 Task: Create New Vendor with Vendor Name: Albuquerque Reprographics Inc, Billing Address Line1: 7518 Edgemont Ave., Billing Address Line2: Norfolk, Billing Address Line3: TX 77905
Action: Mouse pressed left at (431, 355)
Screenshot: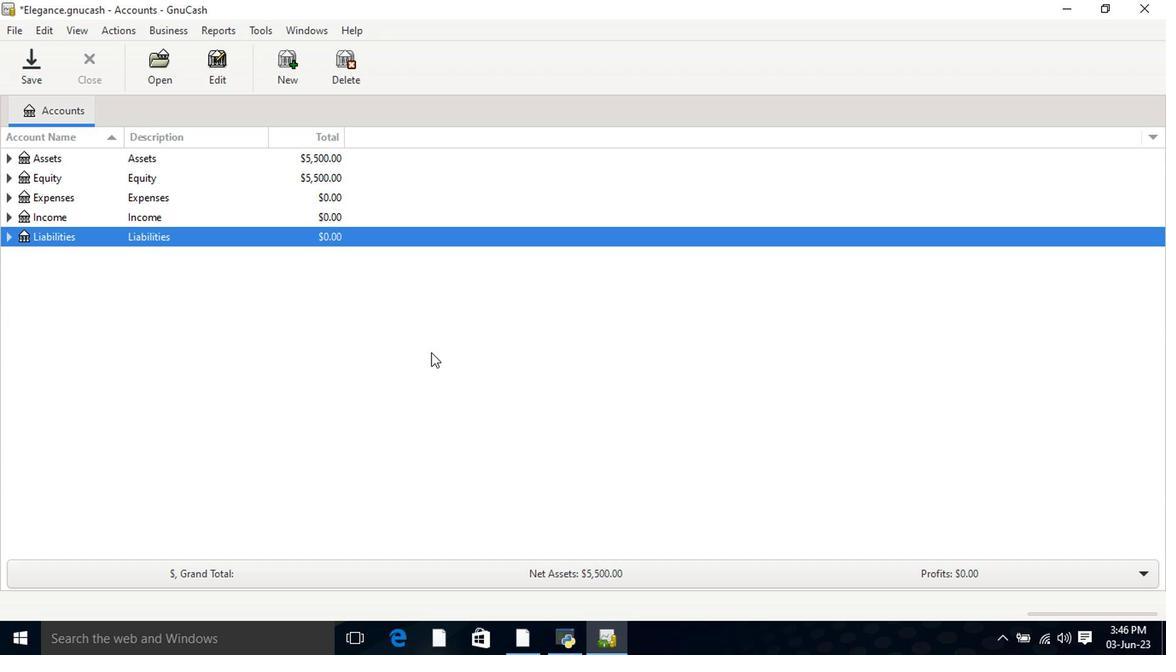 
Action: Mouse moved to (172, 33)
Screenshot: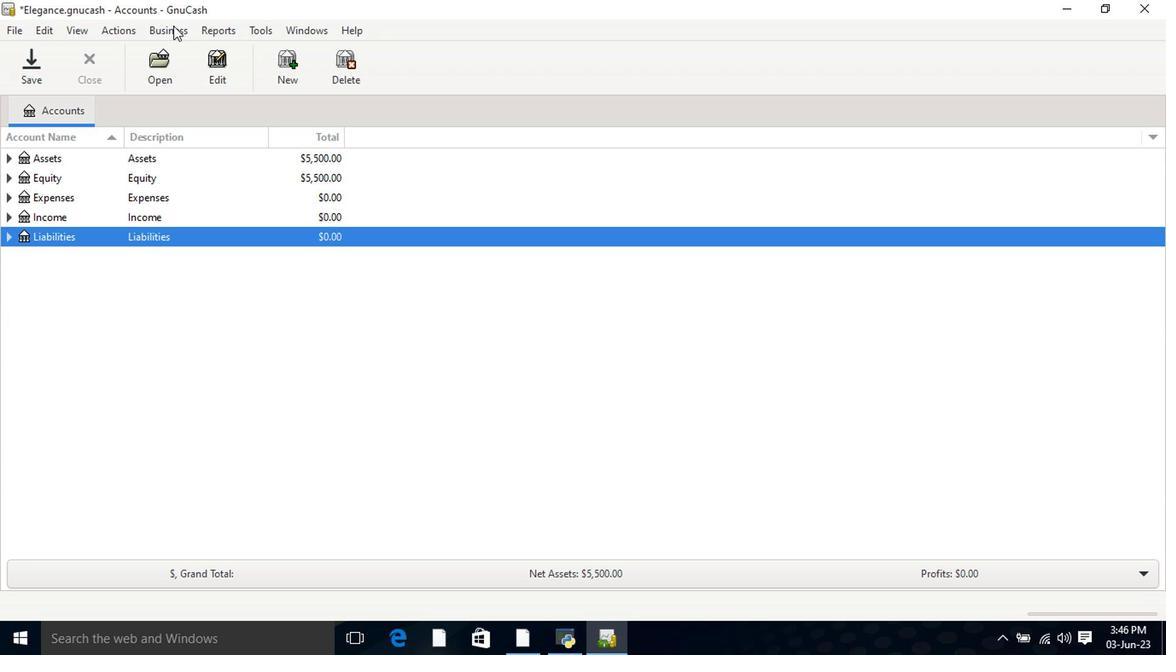 
Action: Mouse pressed left at (172, 33)
Screenshot: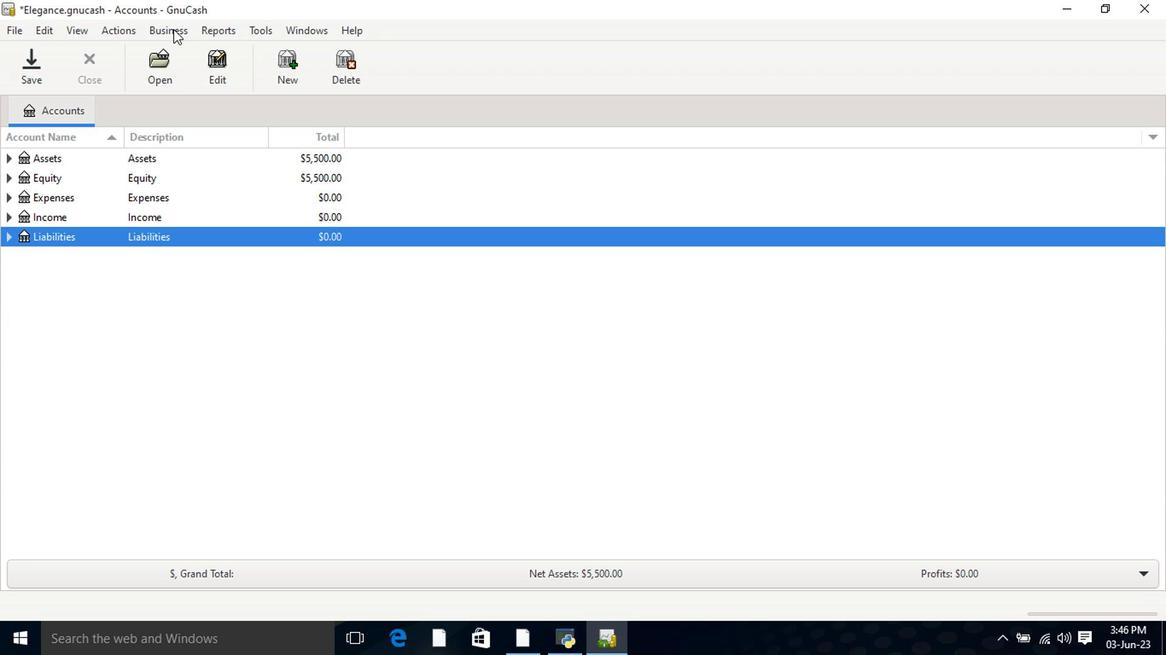 
Action: Mouse moved to (199, 72)
Screenshot: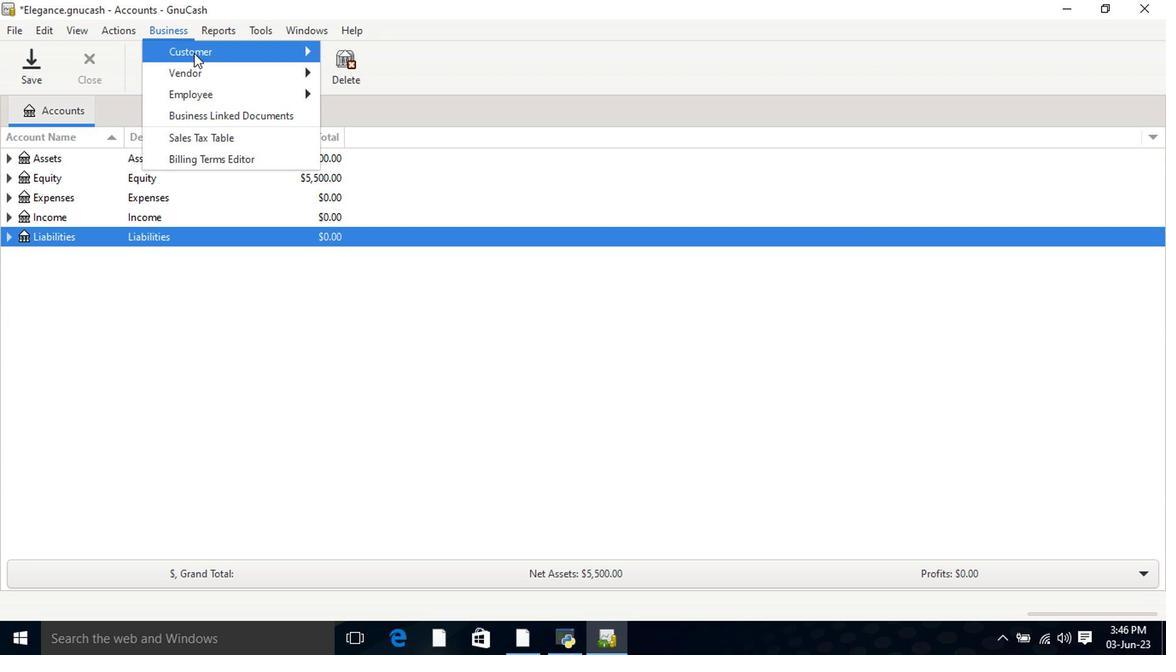 
Action: Mouse pressed left at (199, 72)
Screenshot: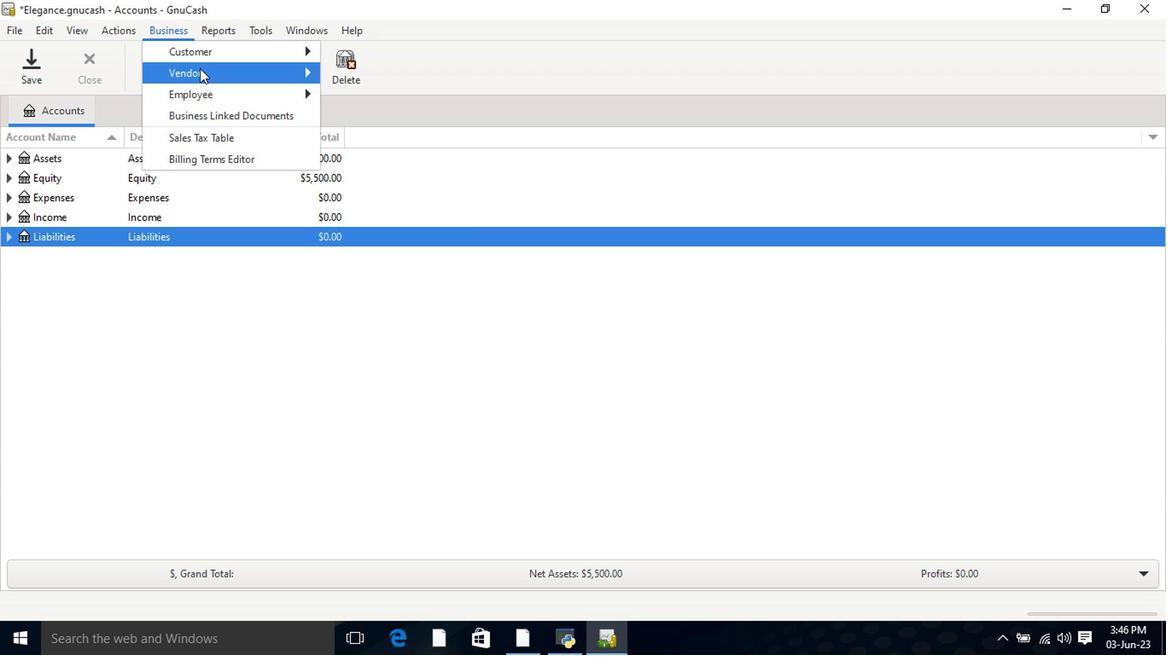 
Action: Mouse moved to (361, 99)
Screenshot: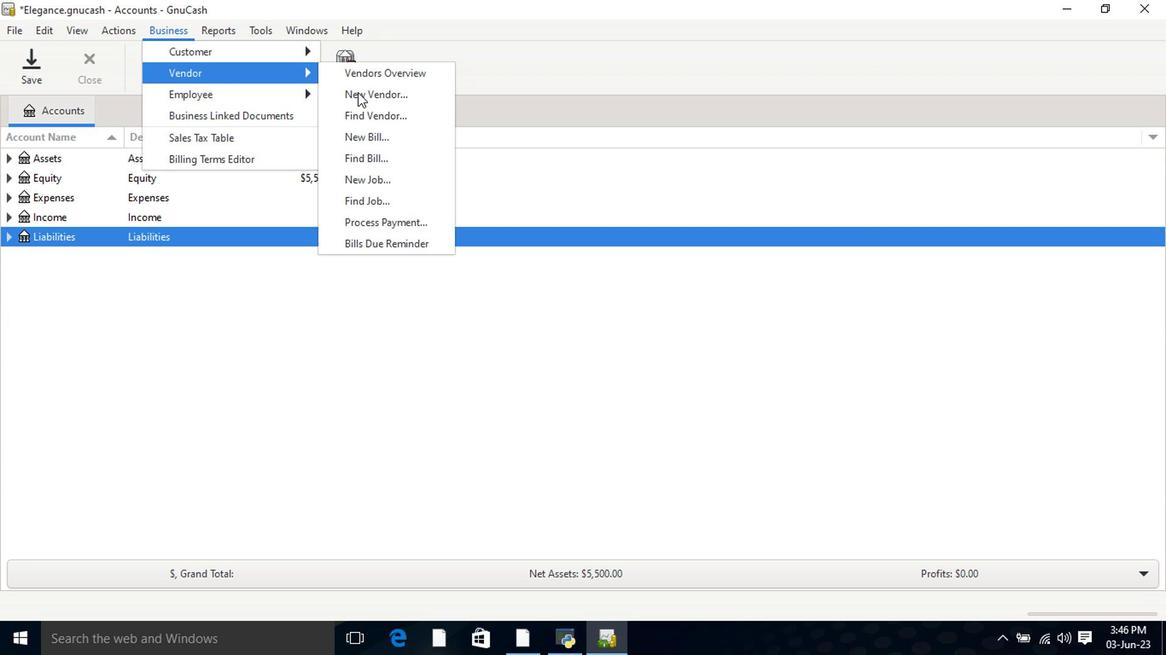 
Action: Mouse pressed left at (361, 99)
Screenshot: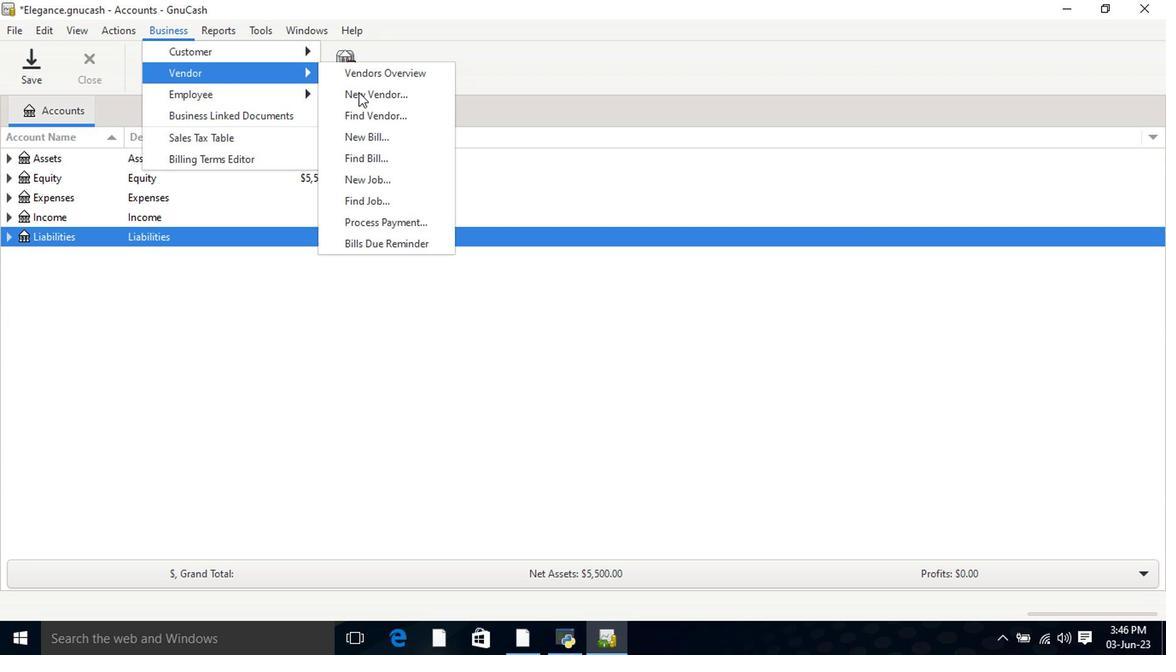 
Action: Mouse moved to (589, 188)
Screenshot: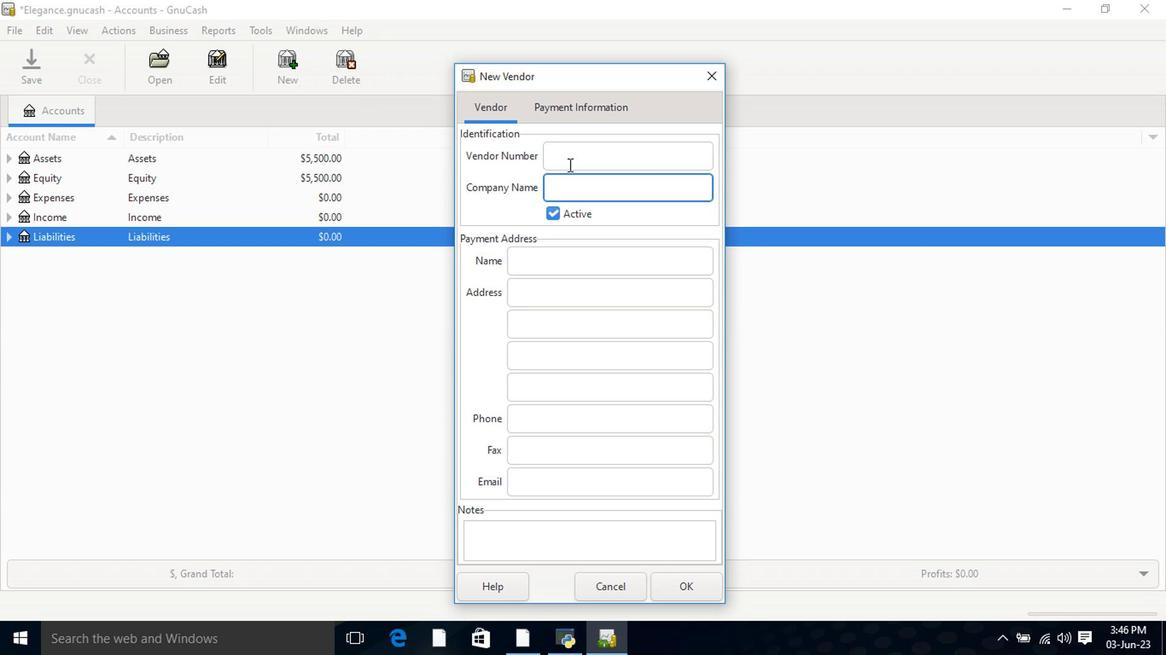 
Action: Key pressed <Key.shift>Albuquerque<Key.space><Key.shift>Reprographics<Key.space><Key.shift>Inc<Key.tab><Key.tab><Key.tab>7518<Key.space><Key.shift>Edgemont<Key.space><Key.shift>Ave.<Key.tab><Key.shift>Norflk<Key.tab><Key.shift>TX<Key.space>77905
Screenshot: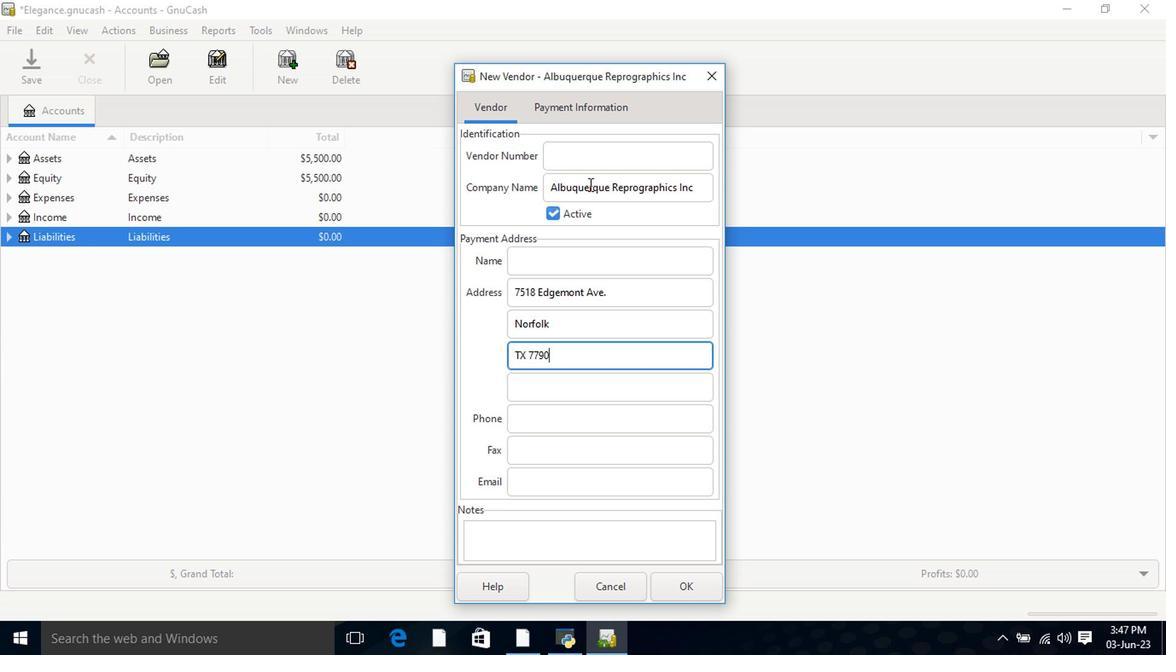 
Action: Mouse moved to (674, 588)
Screenshot: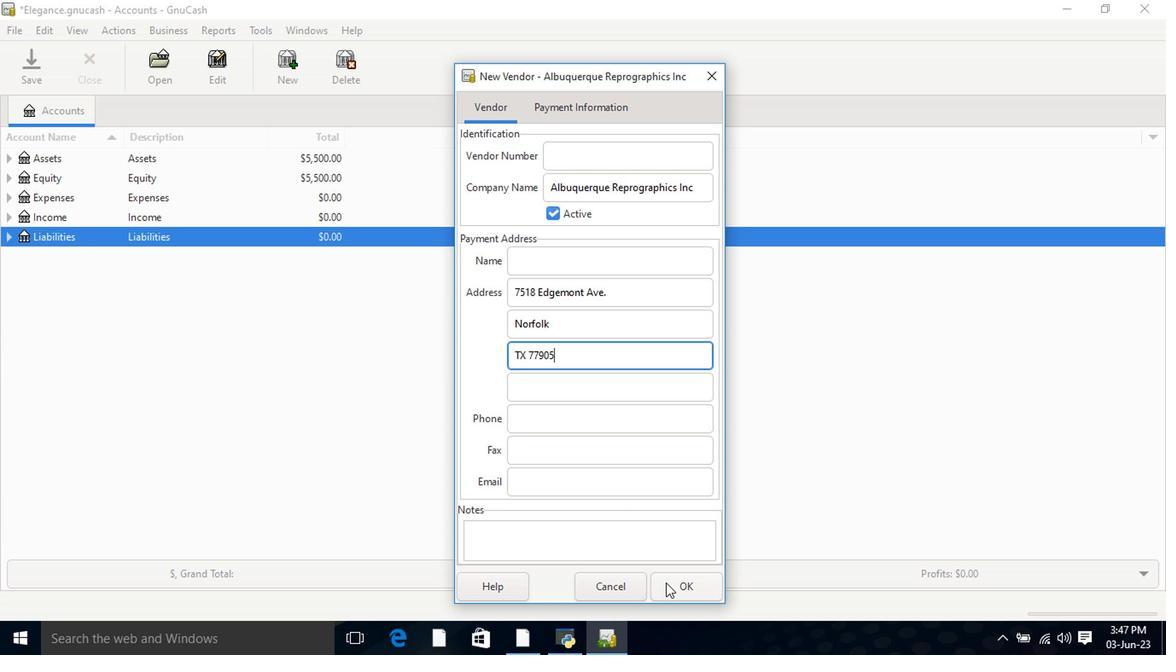 
Action: Mouse pressed left at (674, 588)
Screenshot: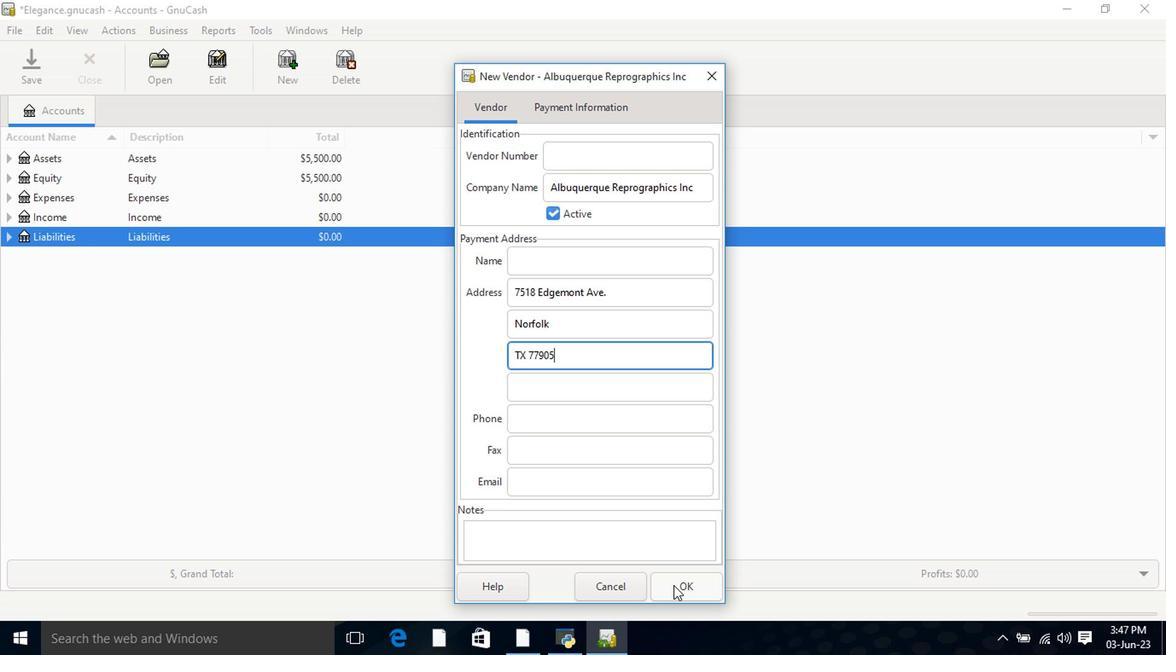 
